Task: Delete the limiter effect preset "Limiter".
Action: Mouse moved to (410, 317)
Screenshot: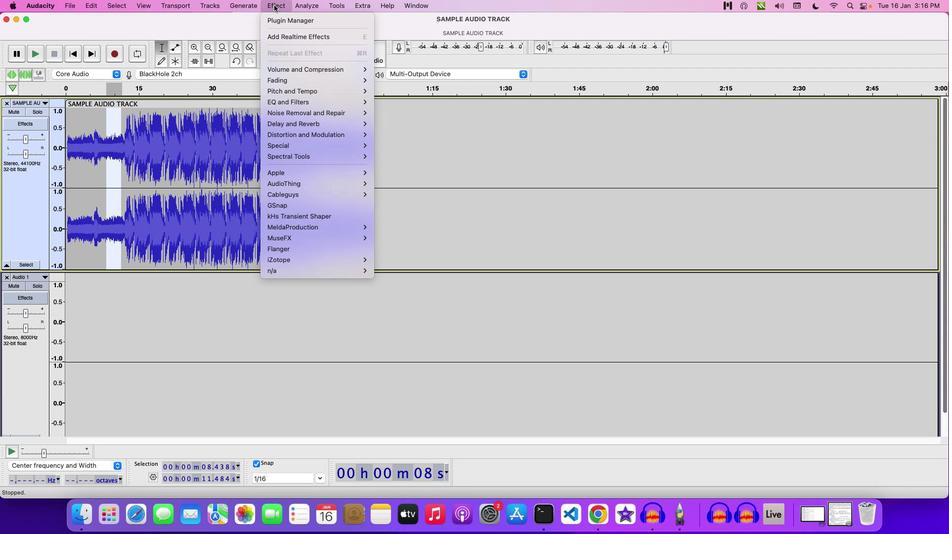 
Action: Mouse pressed left at (410, 317)
Screenshot: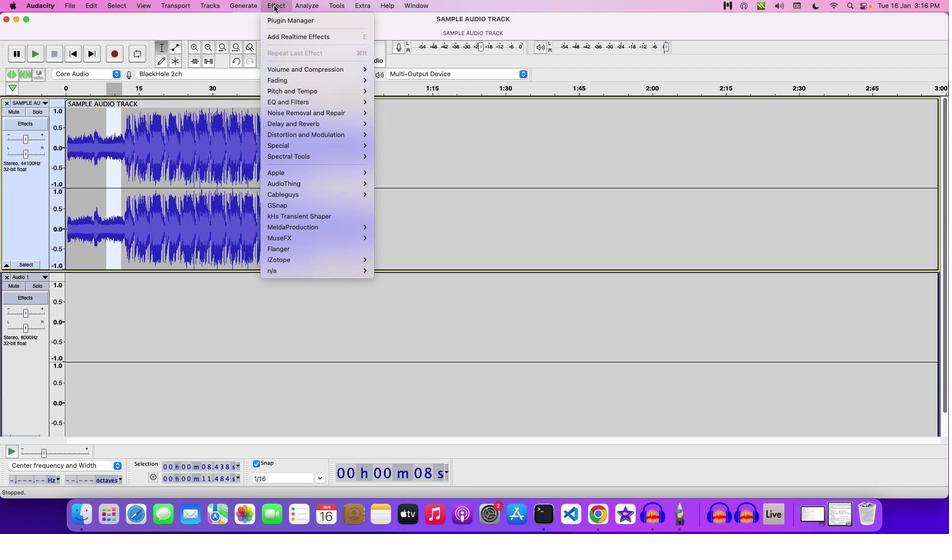 
Action: Mouse moved to (393, 267)
Screenshot: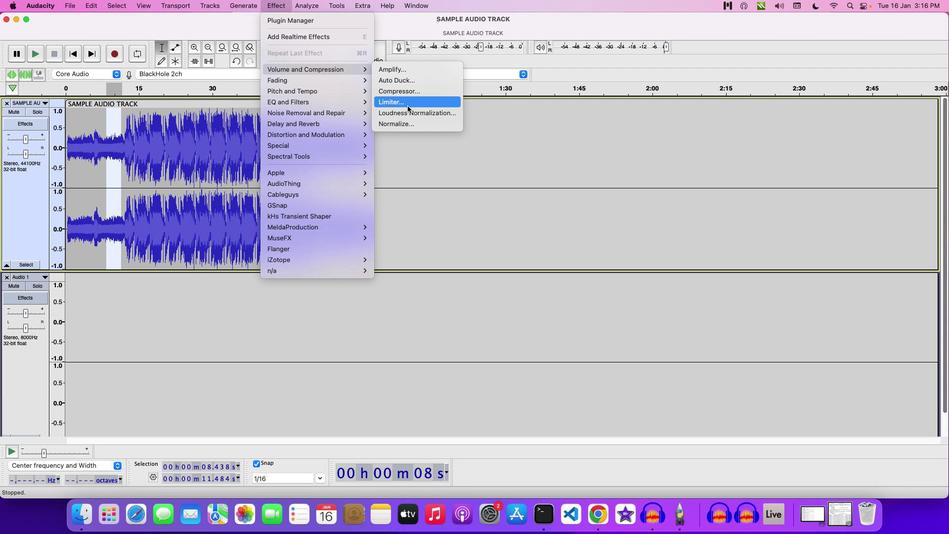 
Action: Mouse pressed left at (393, 267)
Screenshot: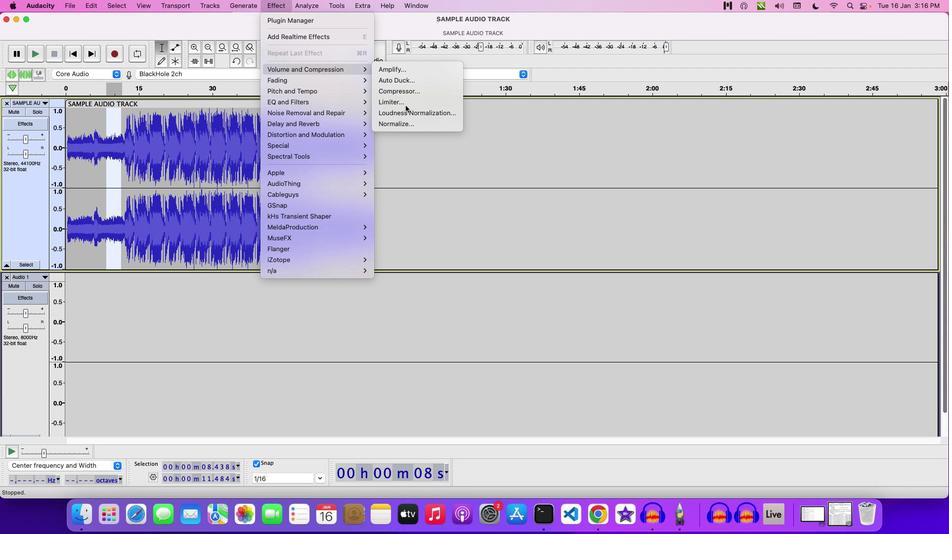 
Action: Mouse moved to (392, 218)
Screenshot: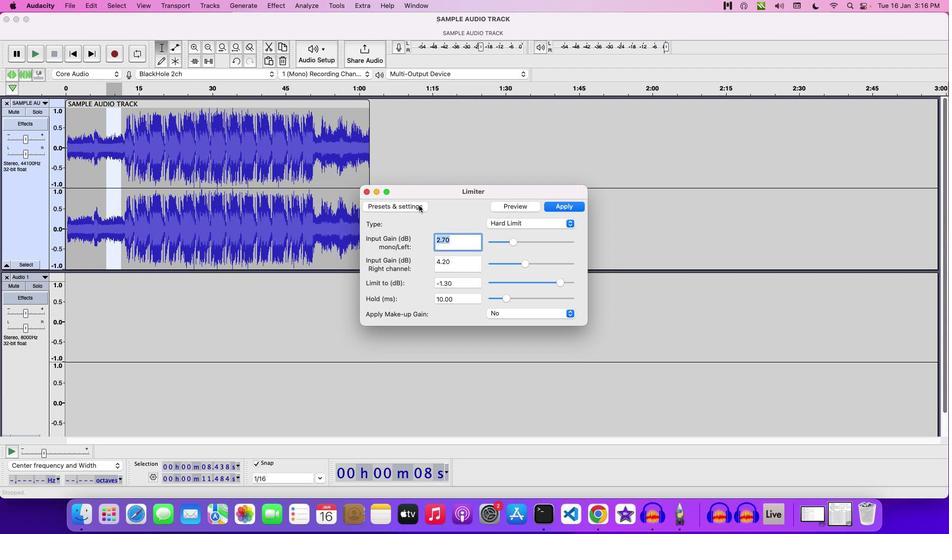 
Action: Mouse pressed left at (392, 218)
Screenshot: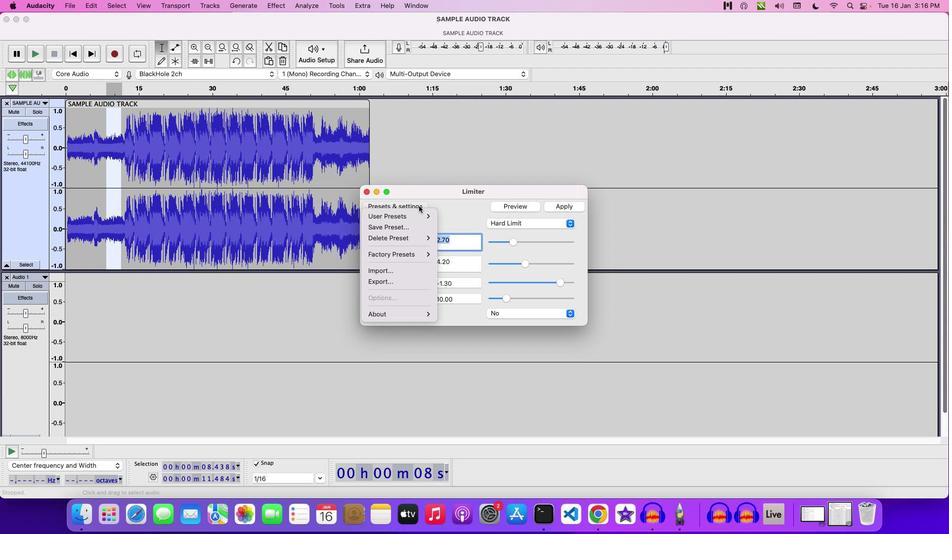 
Action: Mouse moved to (389, 200)
Screenshot: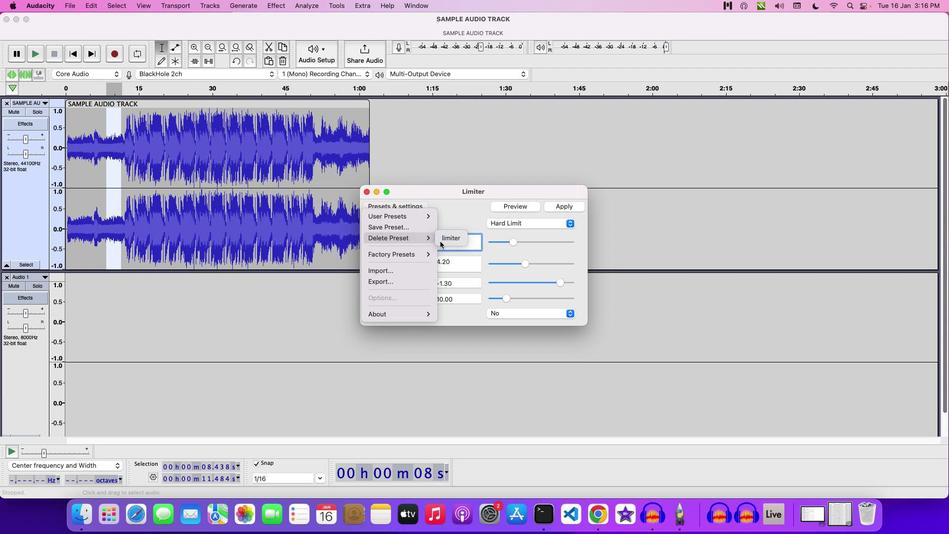 
Action: Mouse pressed left at (389, 200)
Screenshot: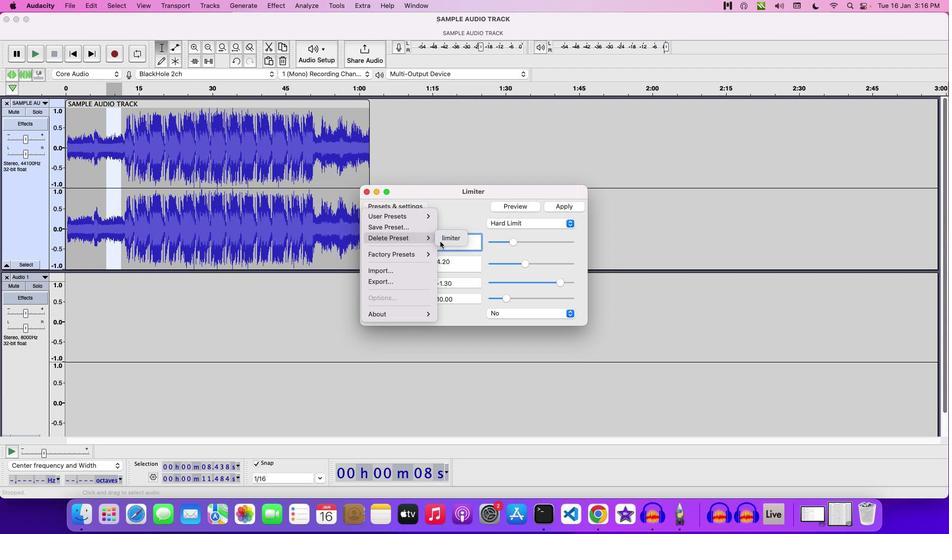 
Action: Mouse moved to (383, 165)
Screenshot: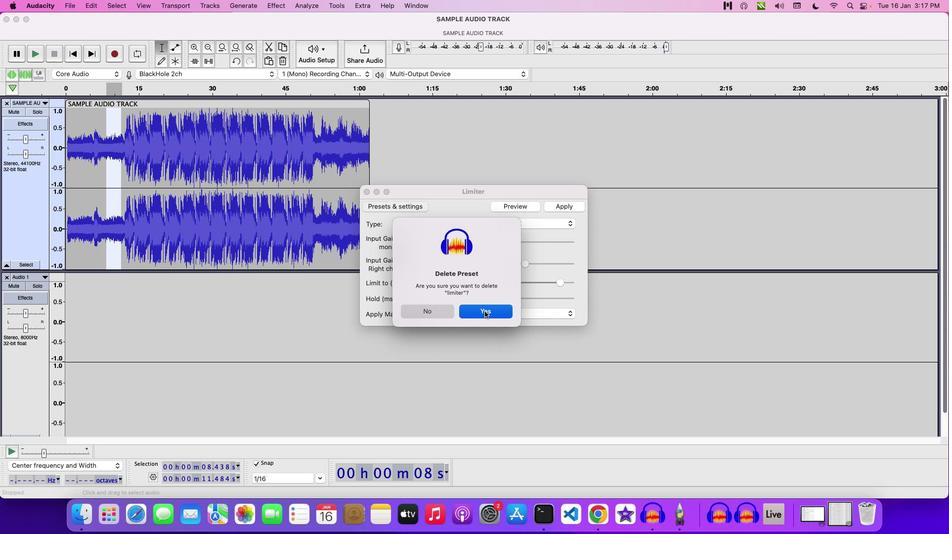 
Action: Mouse pressed left at (383, 165)
Screenshot: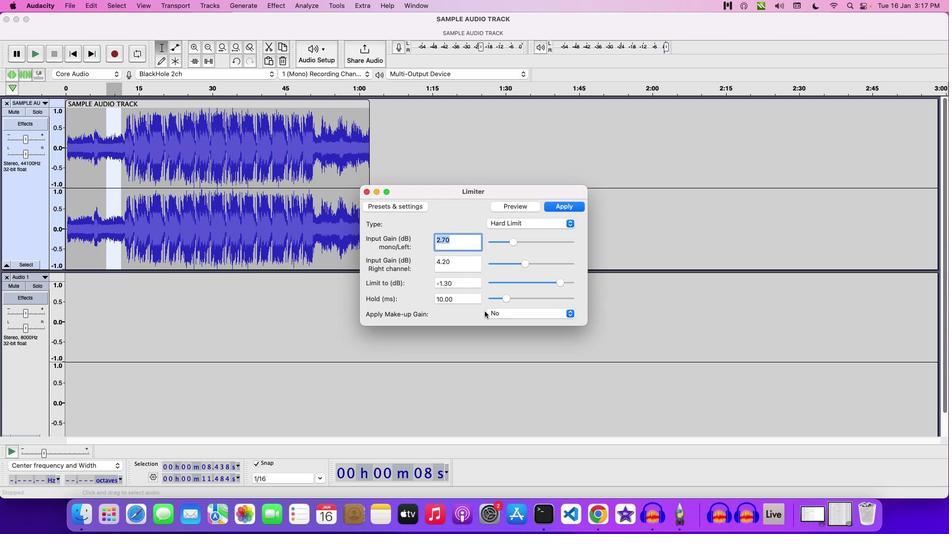 
Action: Mouse moved to (383, 168)
Screenshot: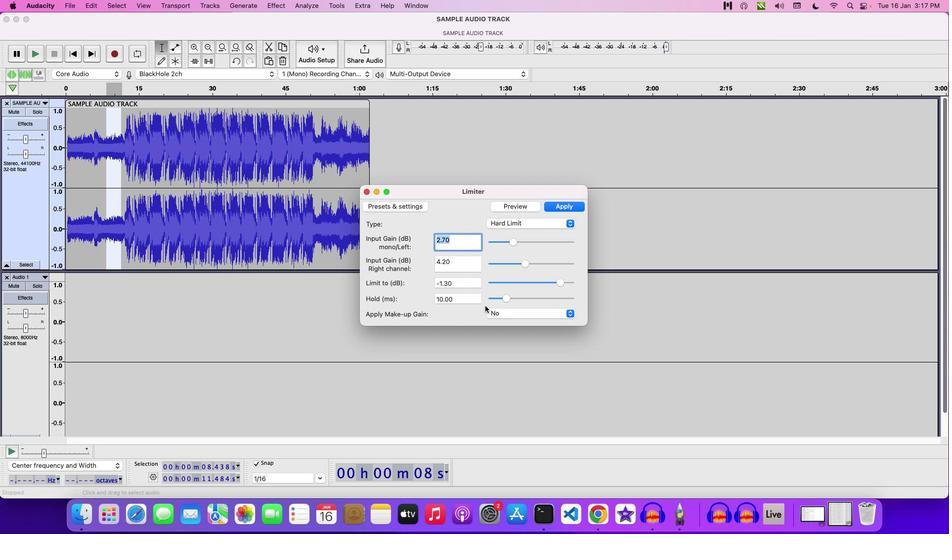 
